 Task: Print a page as save as pdf.
Action: Mouse moved to (106, 109)
Screenshot: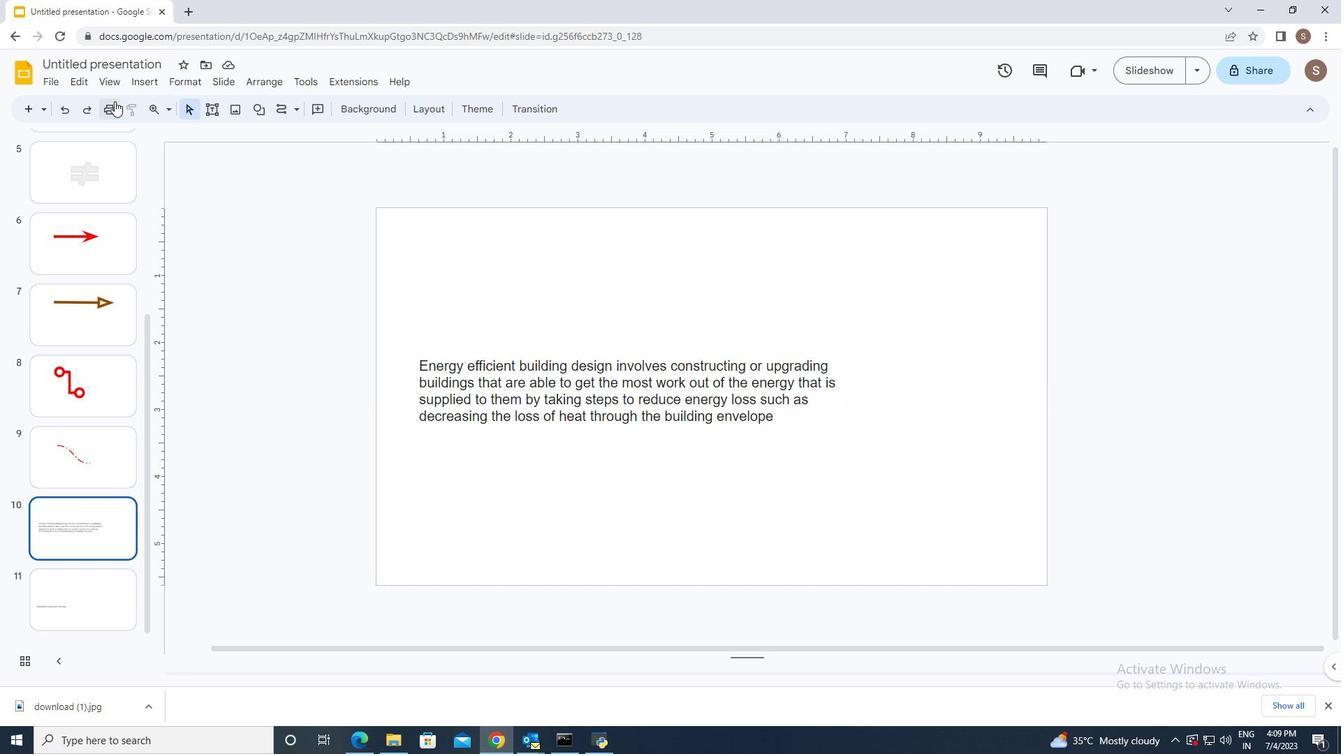 
Action: Mouse pressed left at (106, 109)
Screenshot: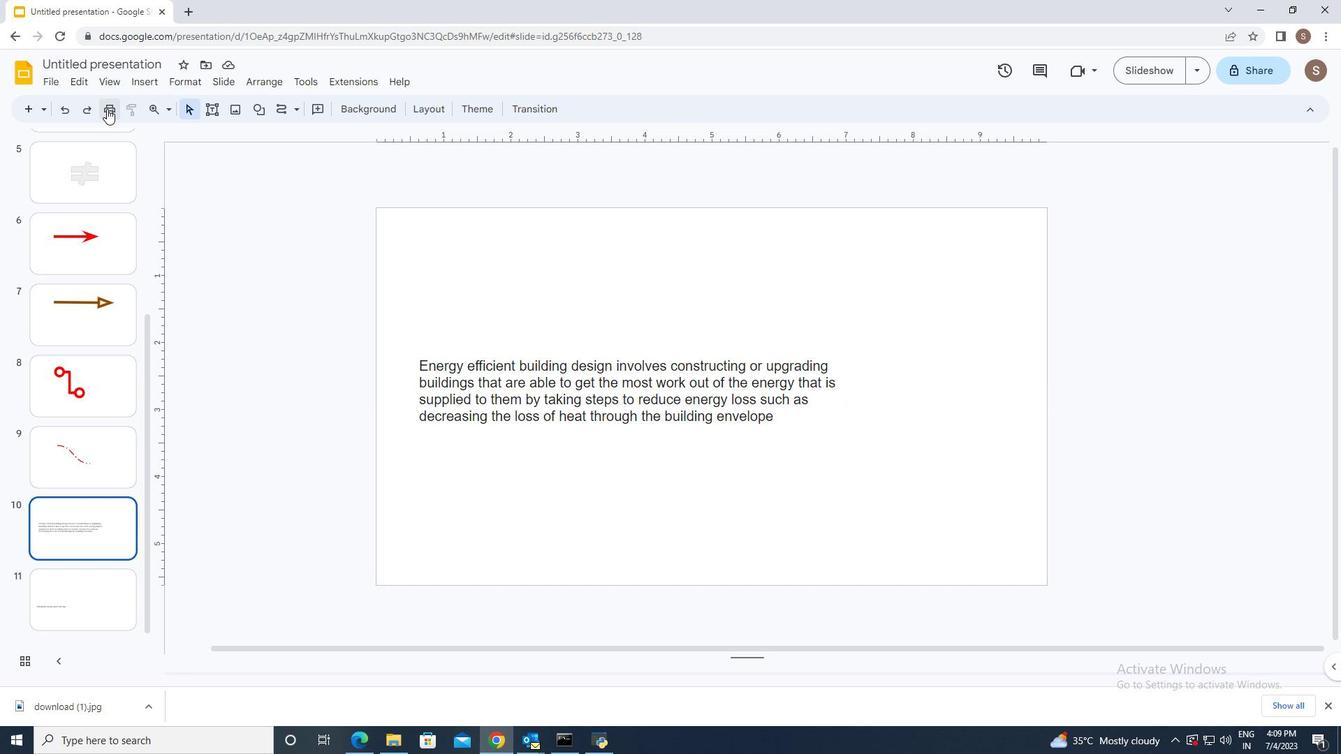 
Action: Mouse moved to (1039, 102)
Screenshot: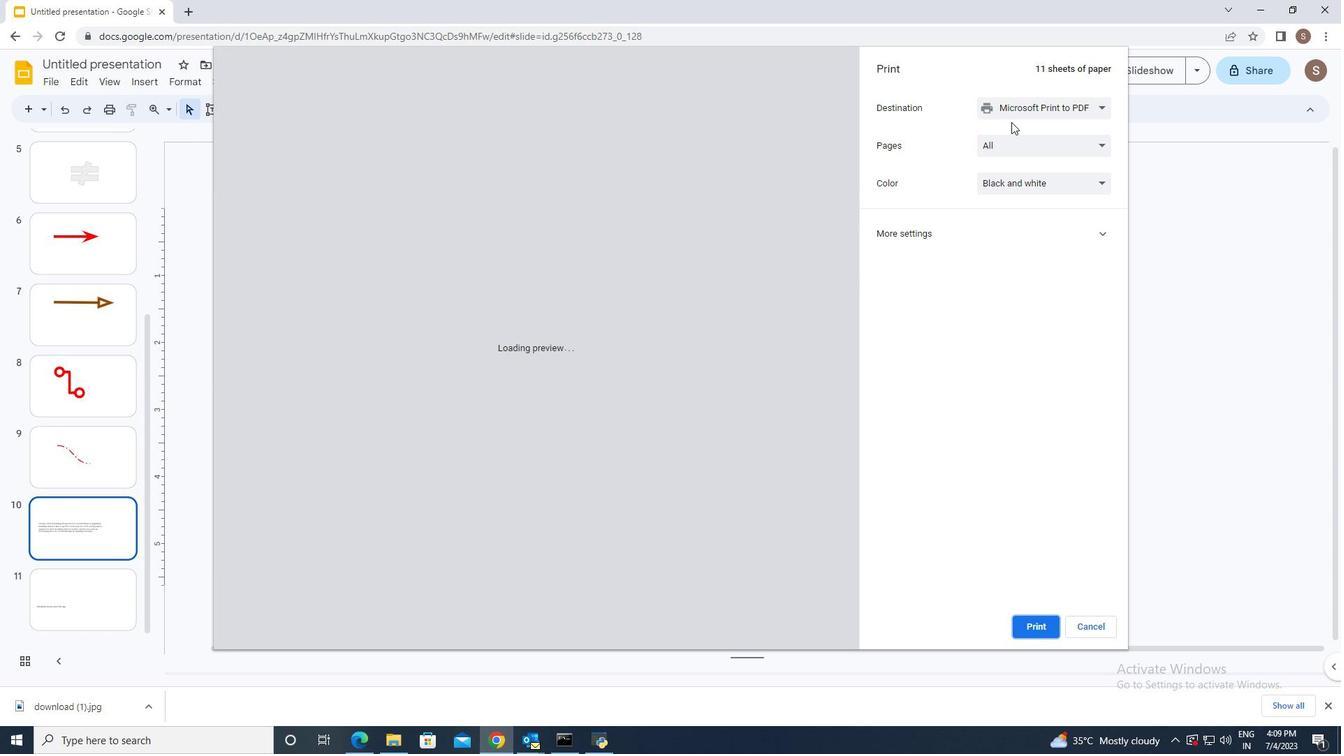 
Action: Mouse pressed left at (1039, 102)
Screenshot: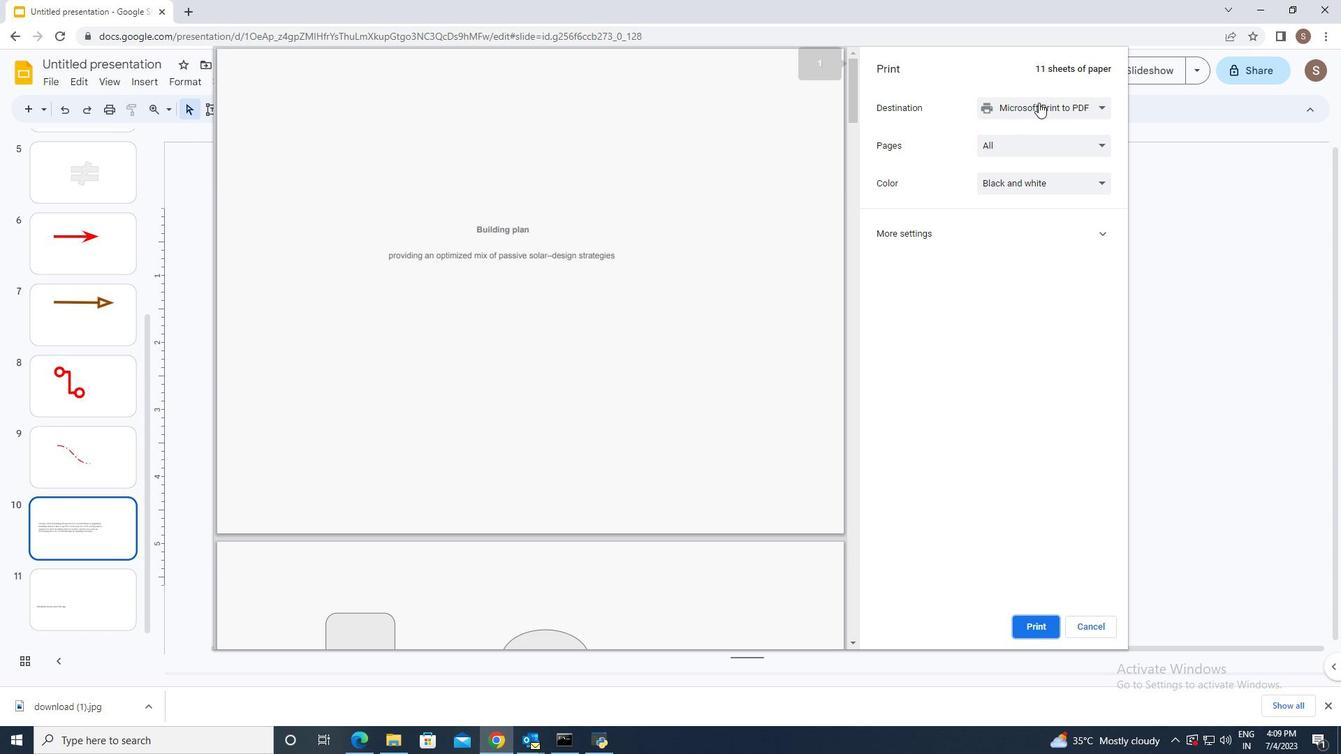 
Action: Mouse moved to (1029, 156)
Screenshot: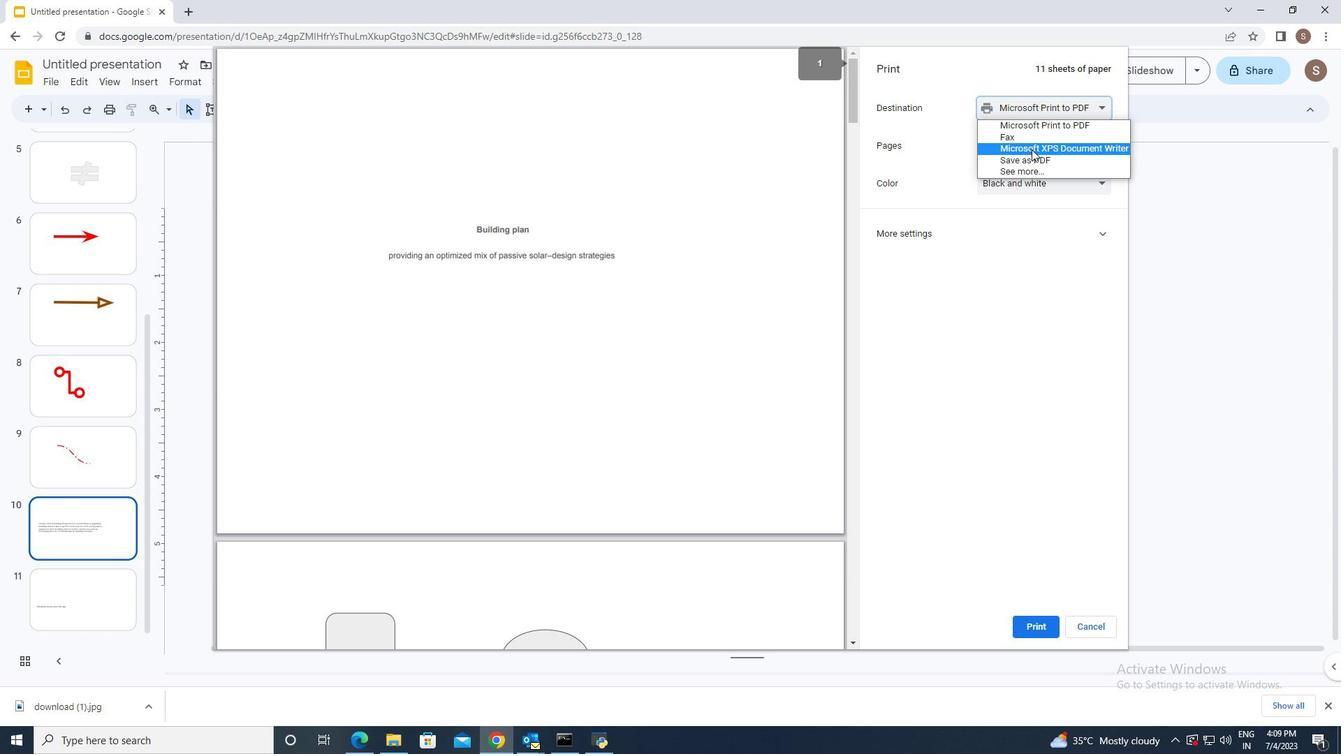 
Action: Mouse pressed left at (1029, 156)
Screenshot: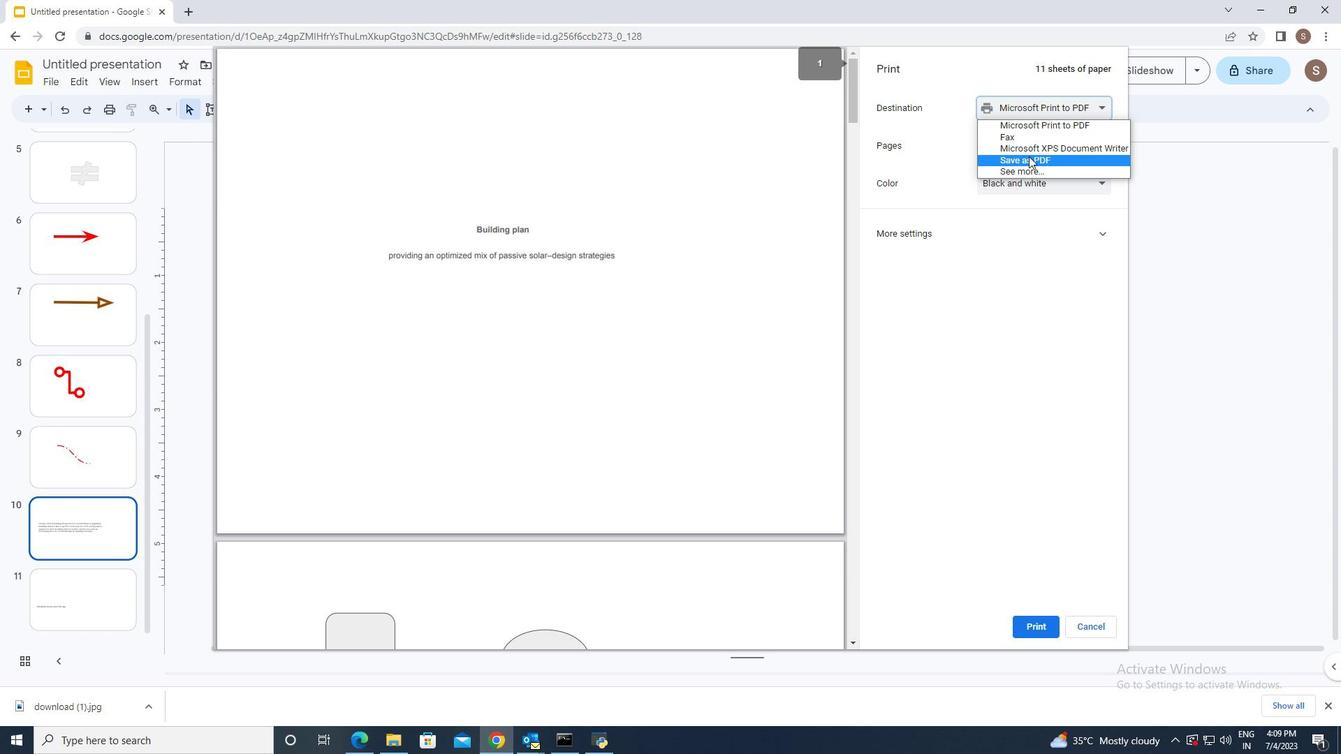
Action: Mouse moved to (1035, 632)
Screenshot: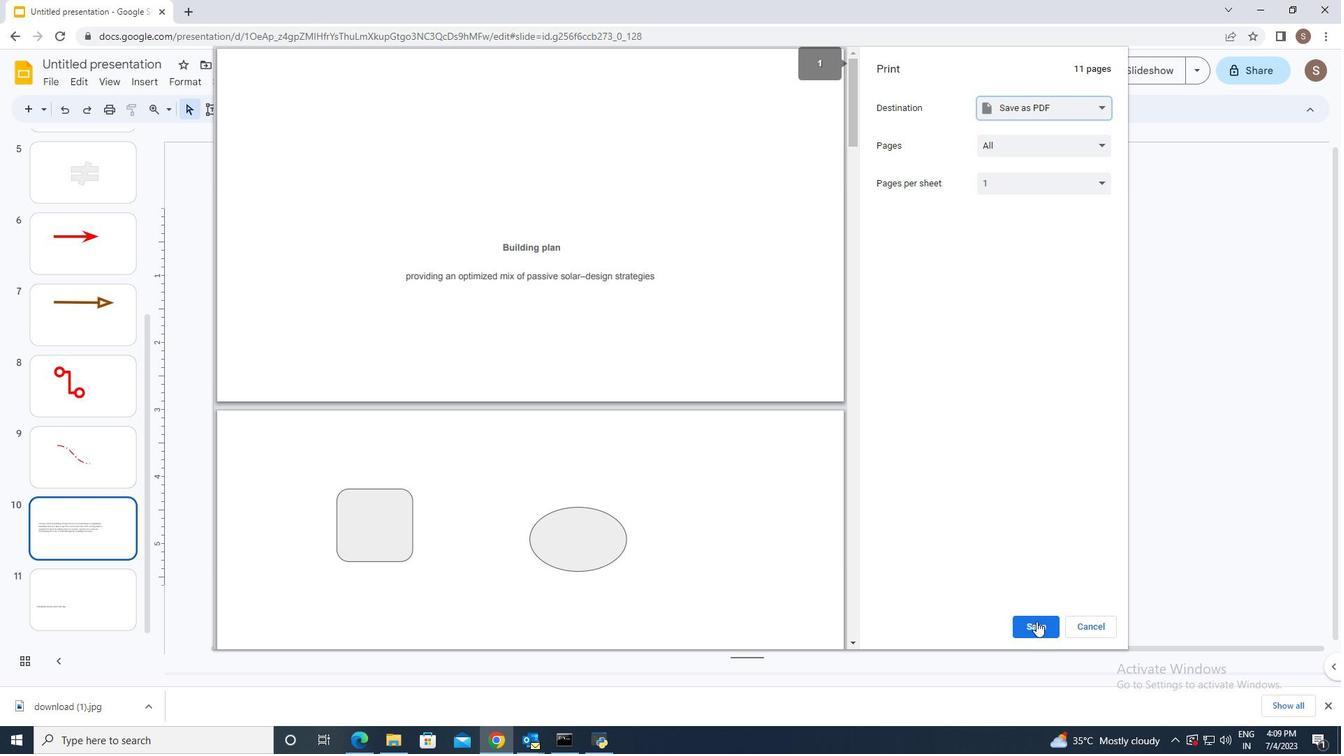 
Action: Mouse pressed left at (1035, 632)
Screenshot: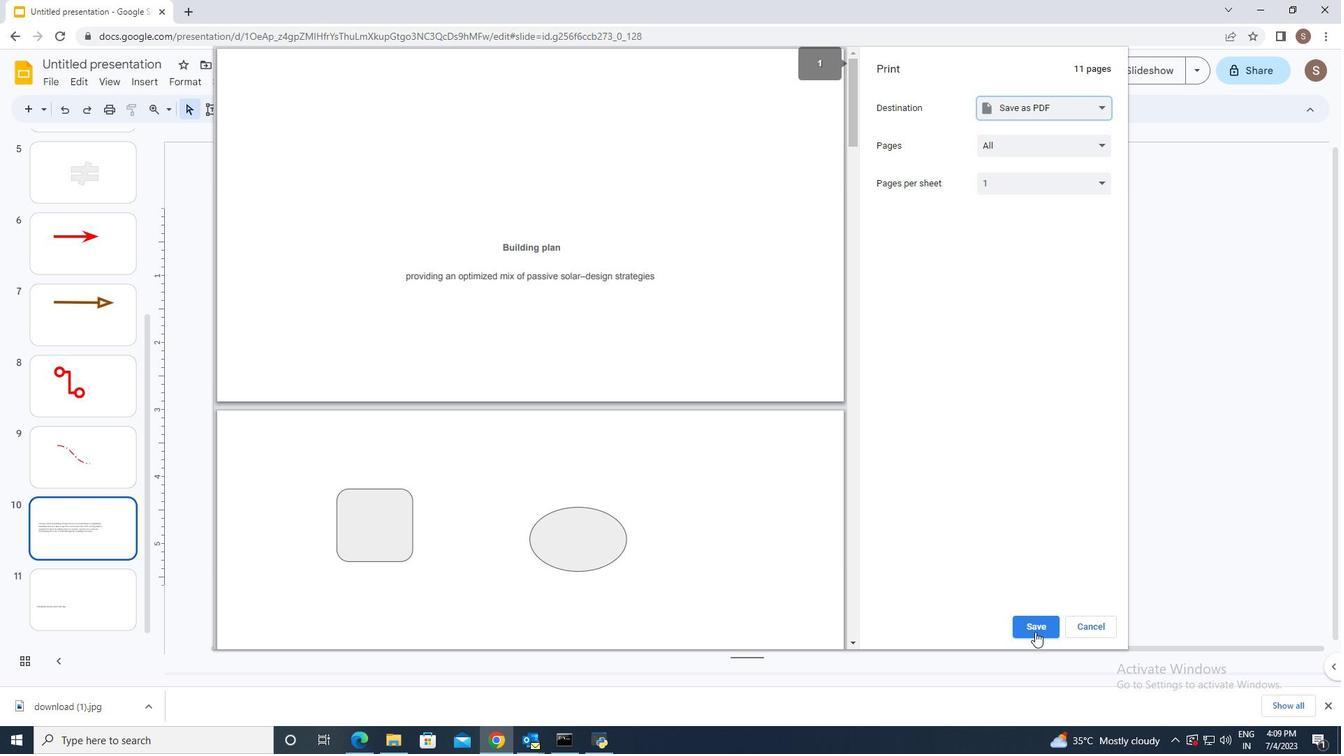 
Action: Mouse moved to (355, 315)
Screenshot: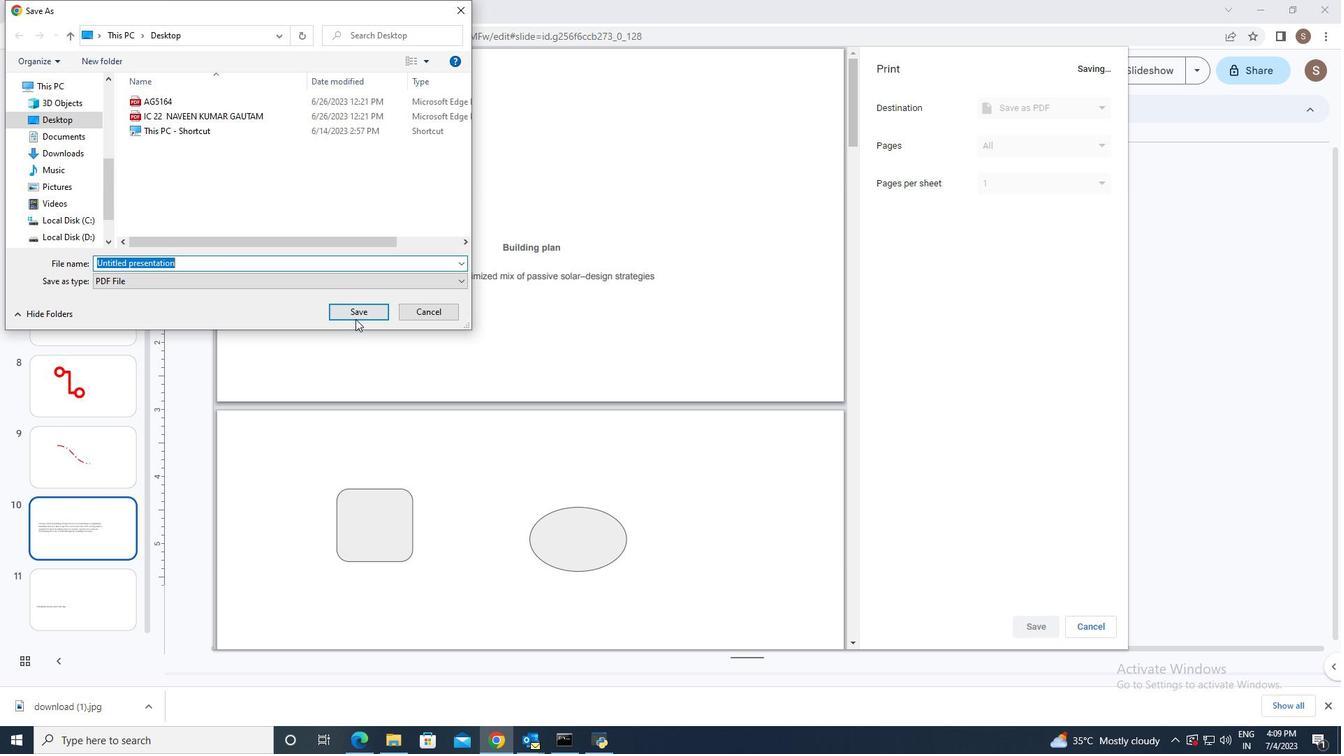 
Action: Mouse pressed left at (355, 315)
Screenshot: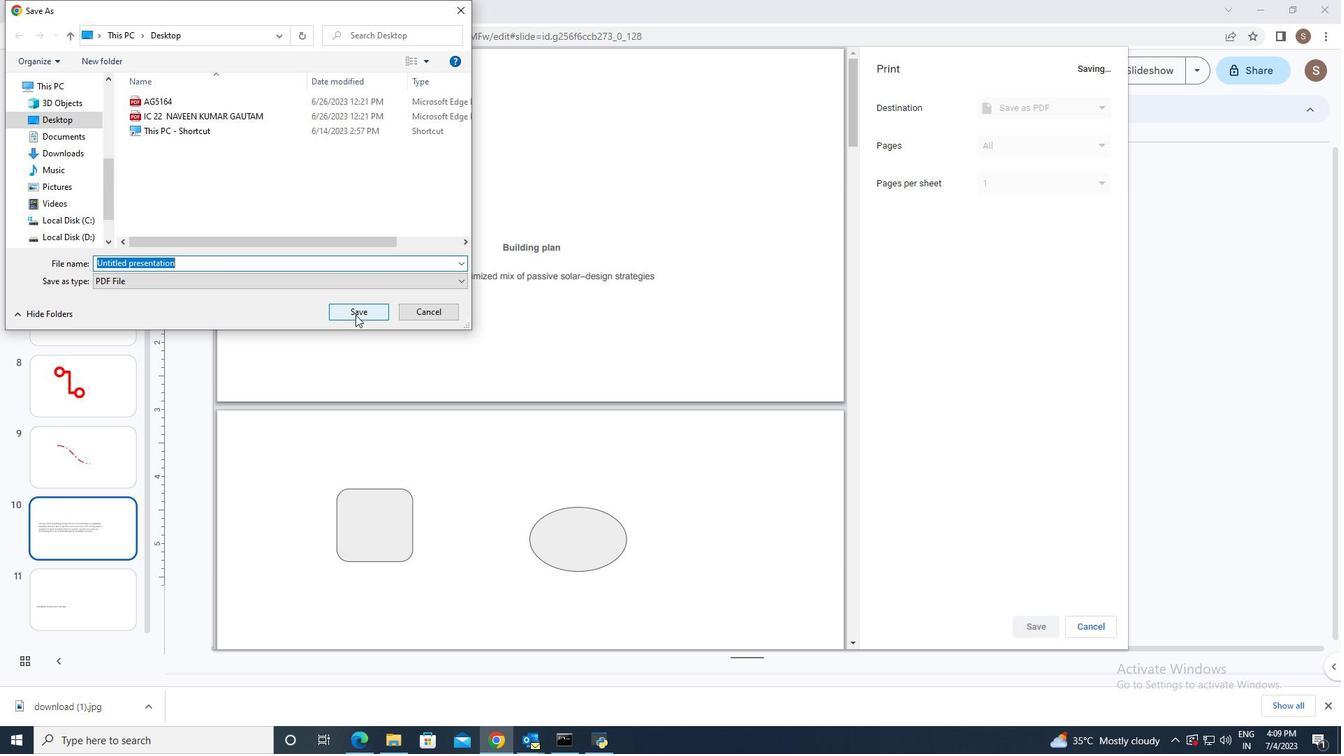 
